 Task: Add Liquid Death Mountain Water to the cart.
Action: Mouse moved to (25, 104)
Screenshot: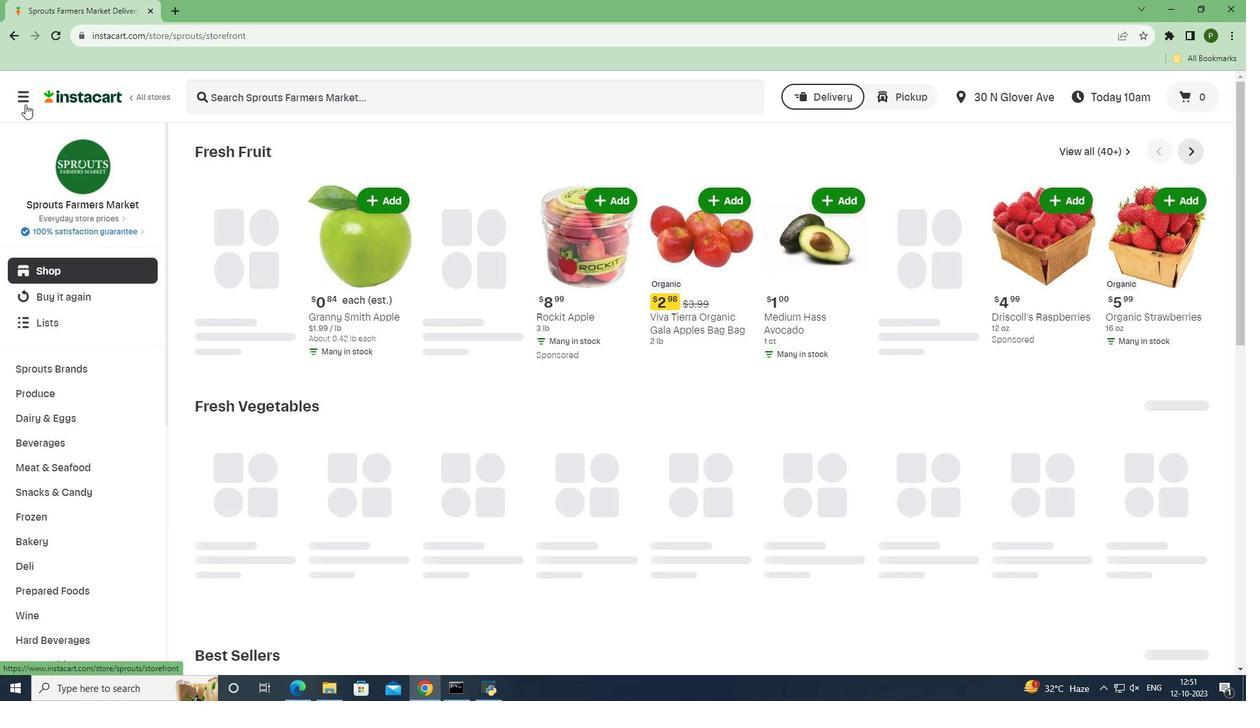 
Action: Mouse pressed left at (25, 104)
Screenshot: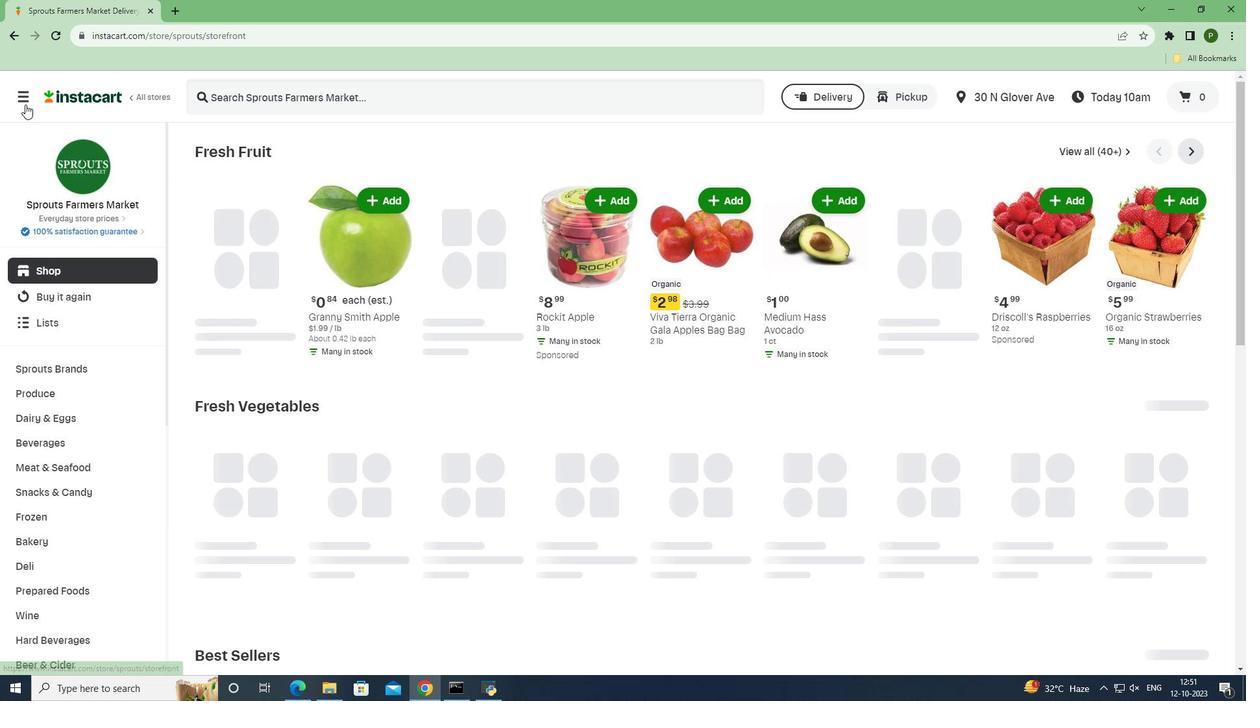 
Action: Mouse moved to (63, 349)
Screenshot: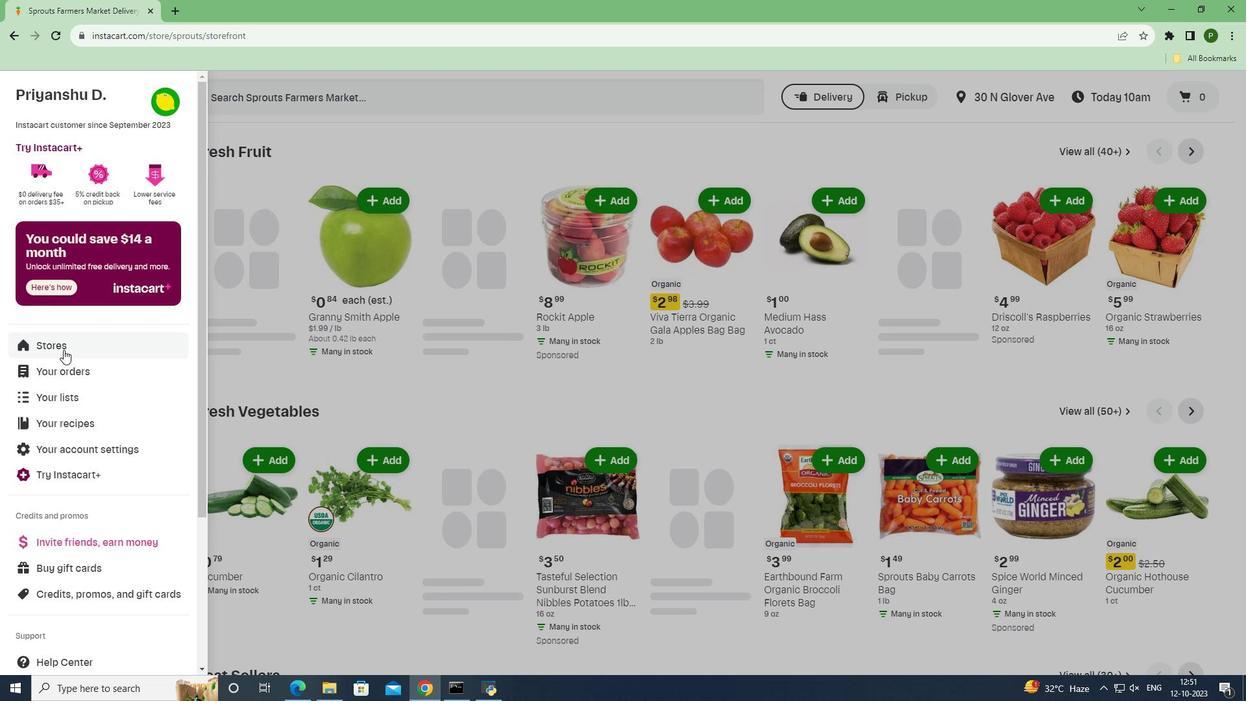 
Action: Mouse pressed left at (63, 349)
Screenshot: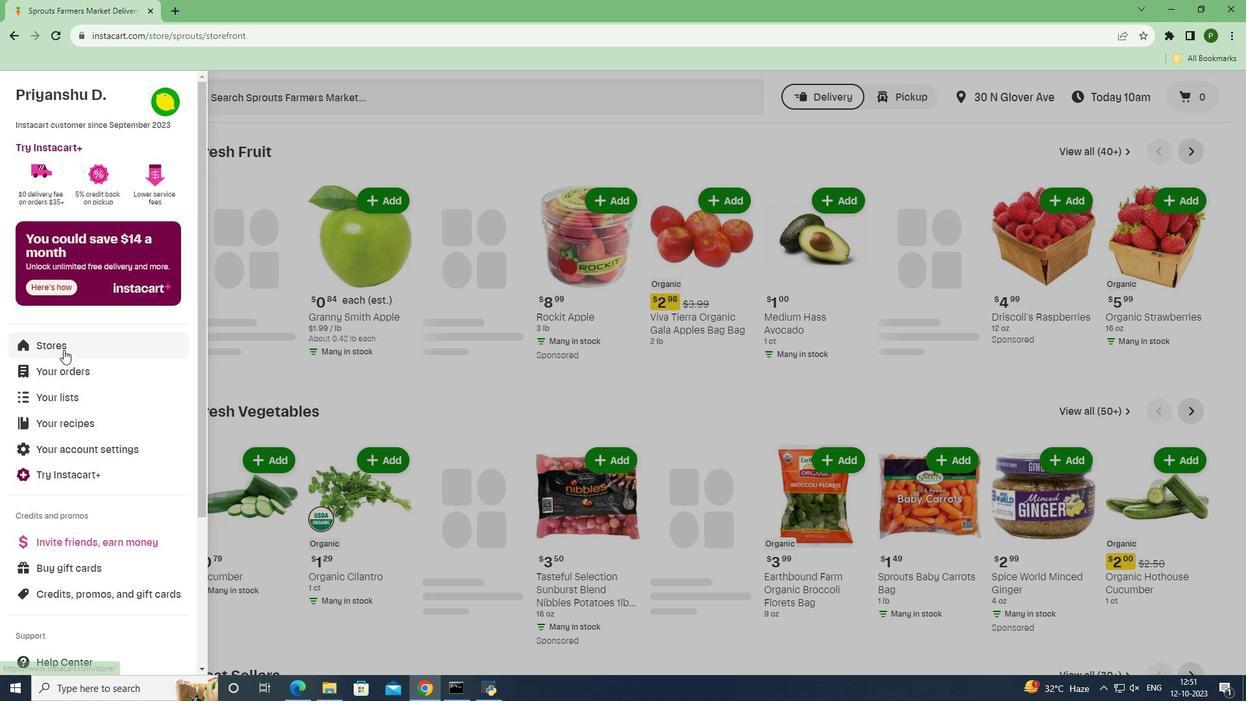 
Action: Mouse moved to (301, 153)
Screenshot: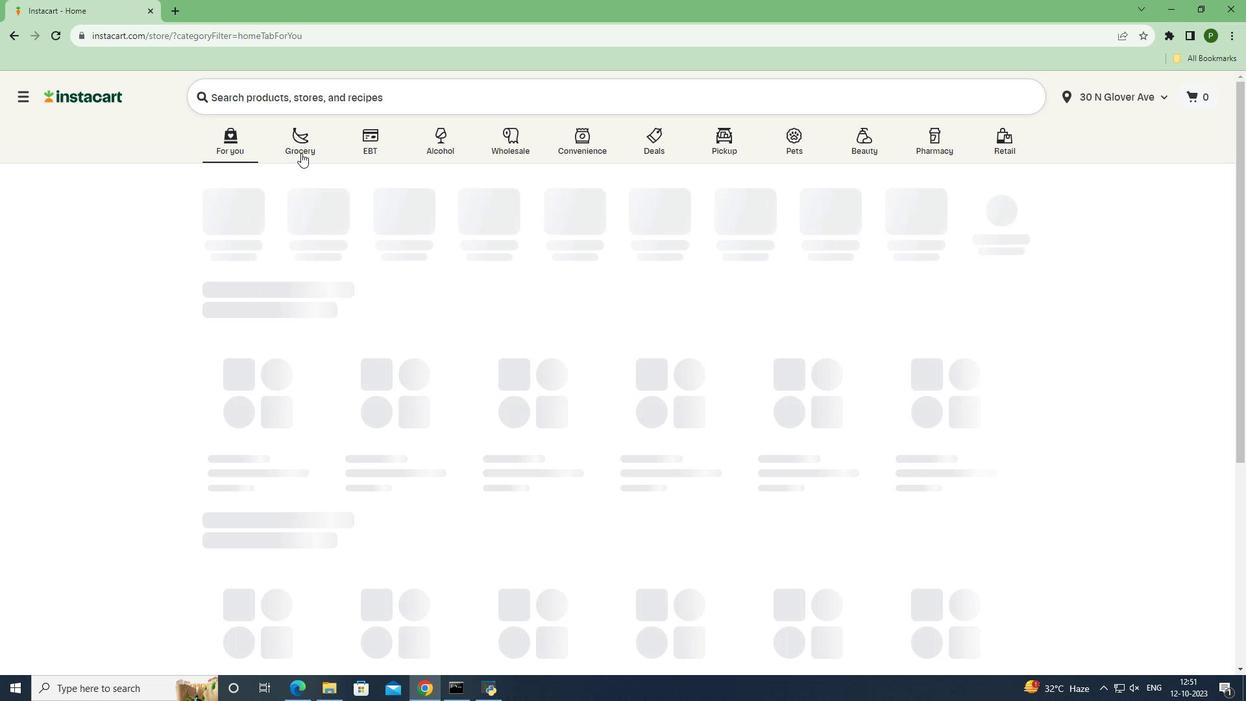 
Action: Mouse pressed left at (301, 153)
Screenshot: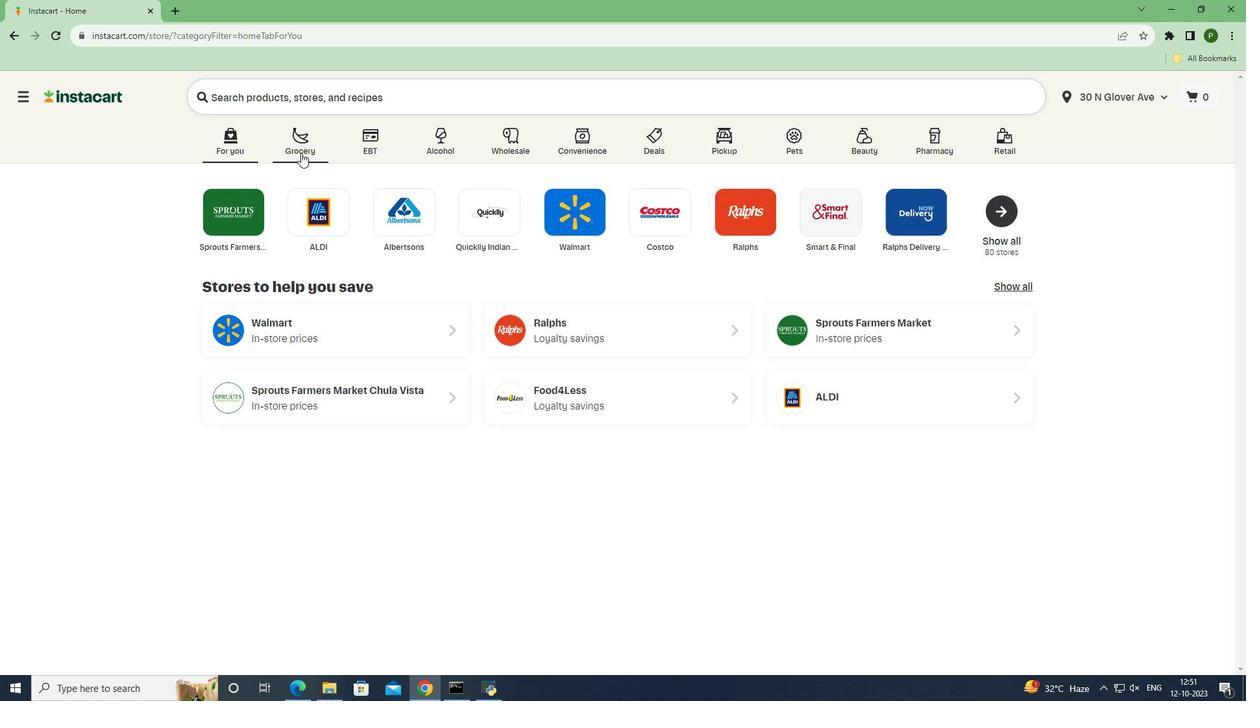 
Action: Mouse moved to (527, 309)
Screenshot: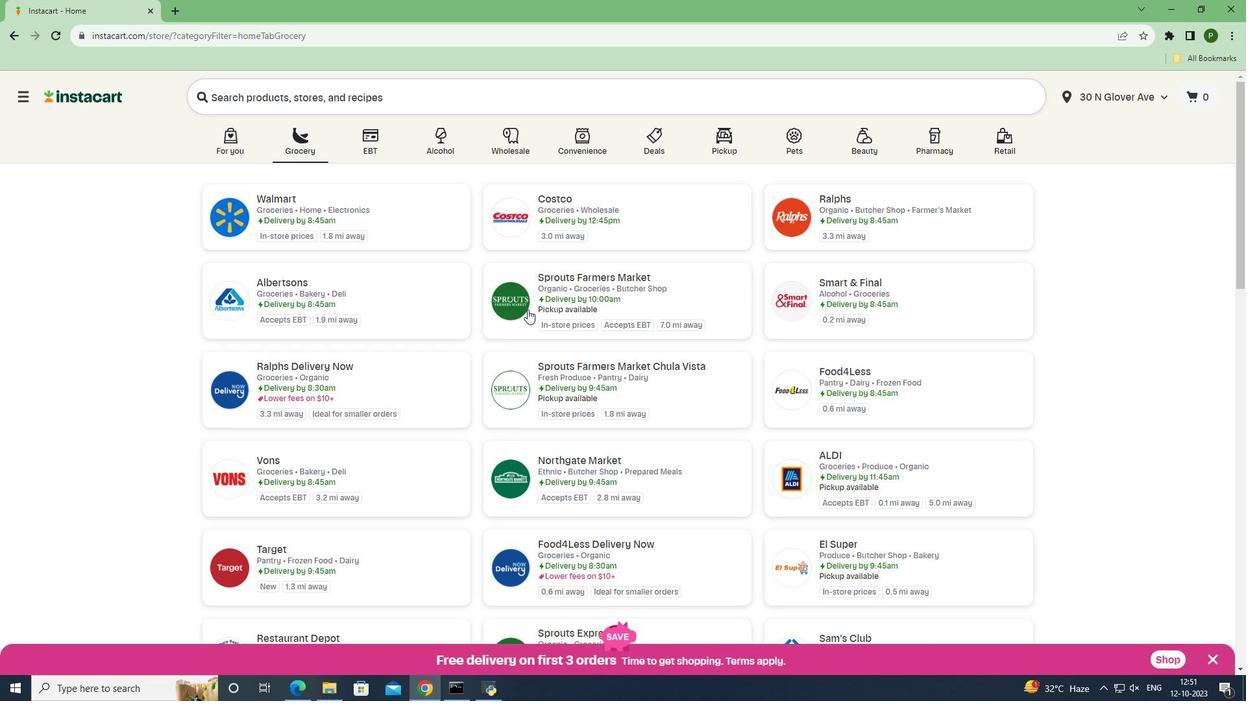 
Action: Mouse pressed left at (527, 309)
Screenshot: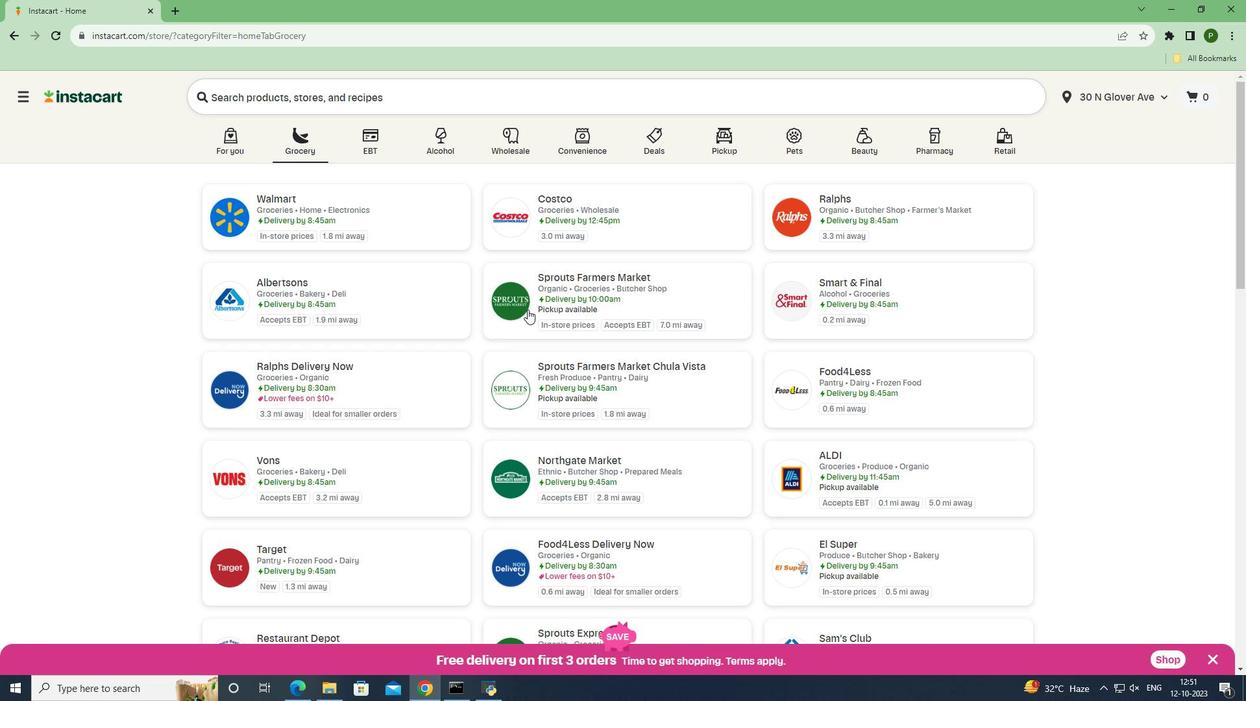 
Action: Mouse moved to (108, 444)
Screenshot: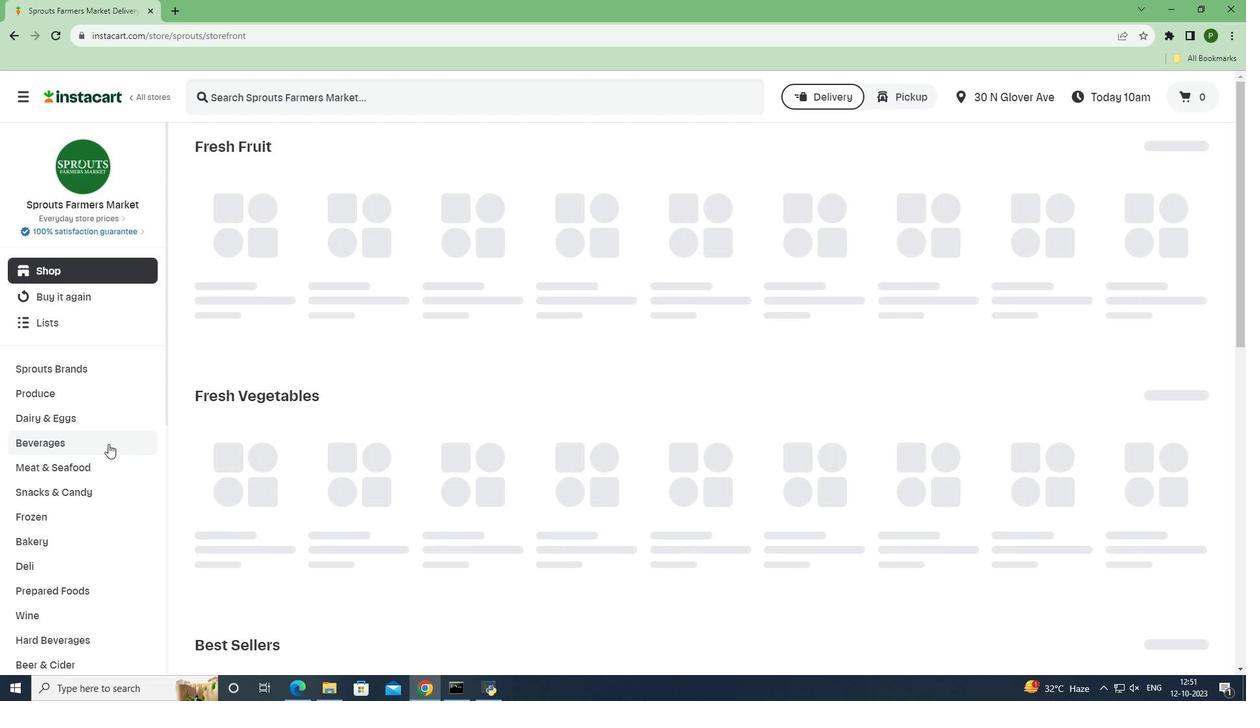 
Action: Mouse pressed left at (108, 444)
Screenshot: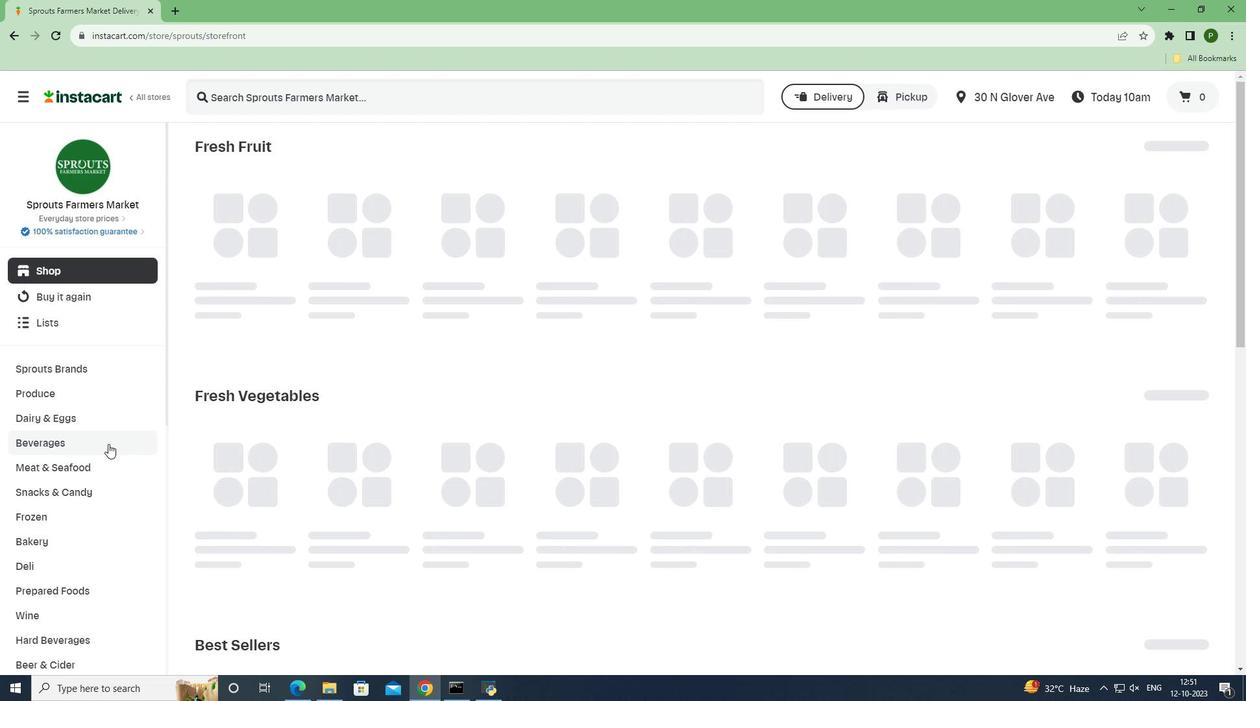 
Action: Mouse moved to (566, 324)
Screenshot: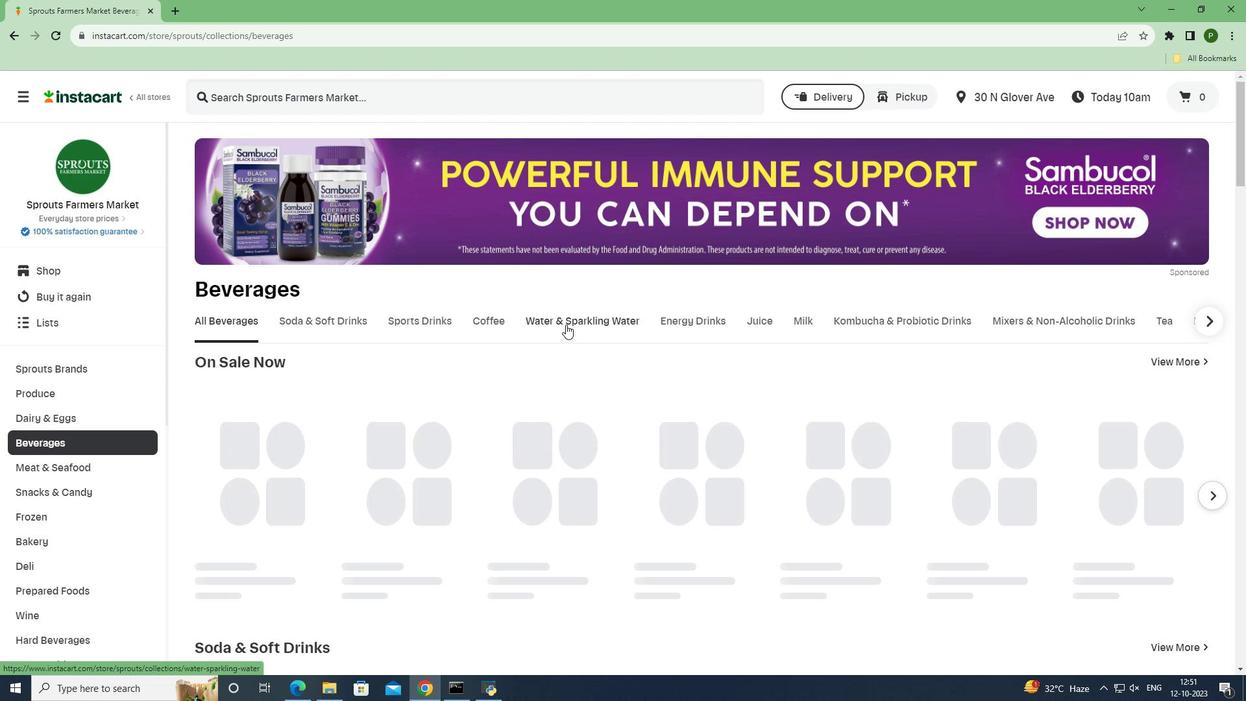 
Action: Mouse pressed left at (566, 324)
Screenshot: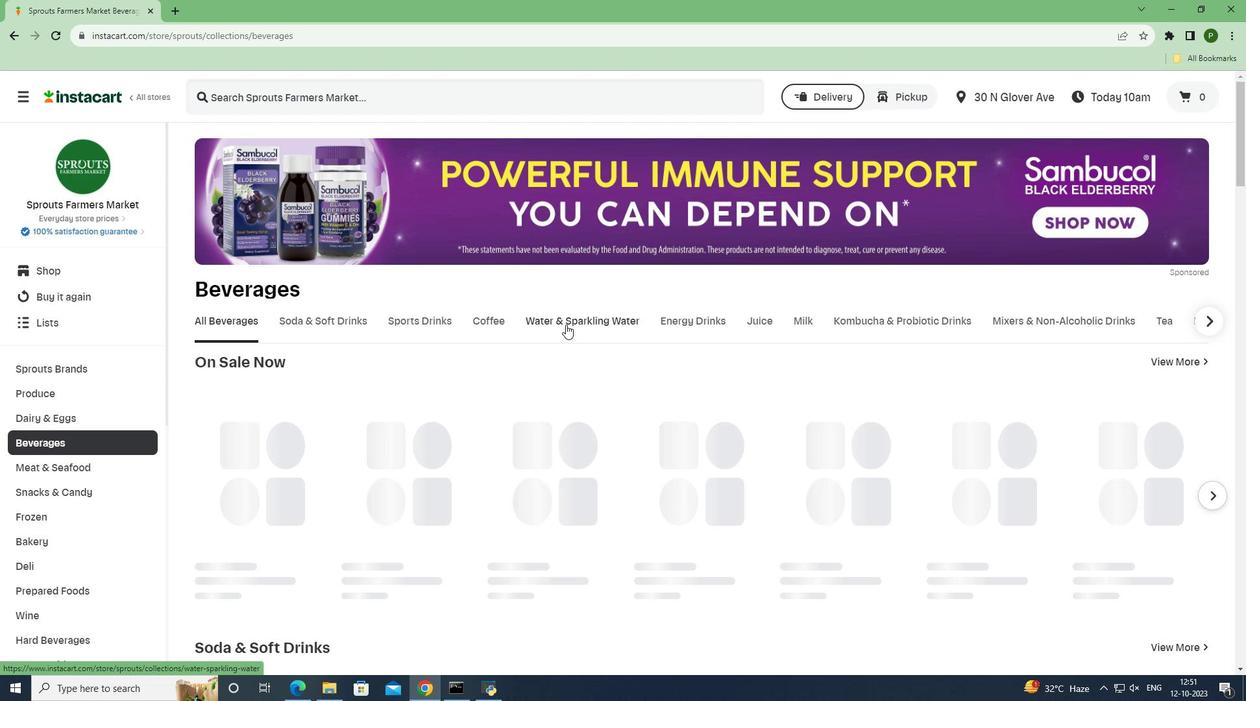 
Action: Mouse moved to (315, 98)
Screenshot: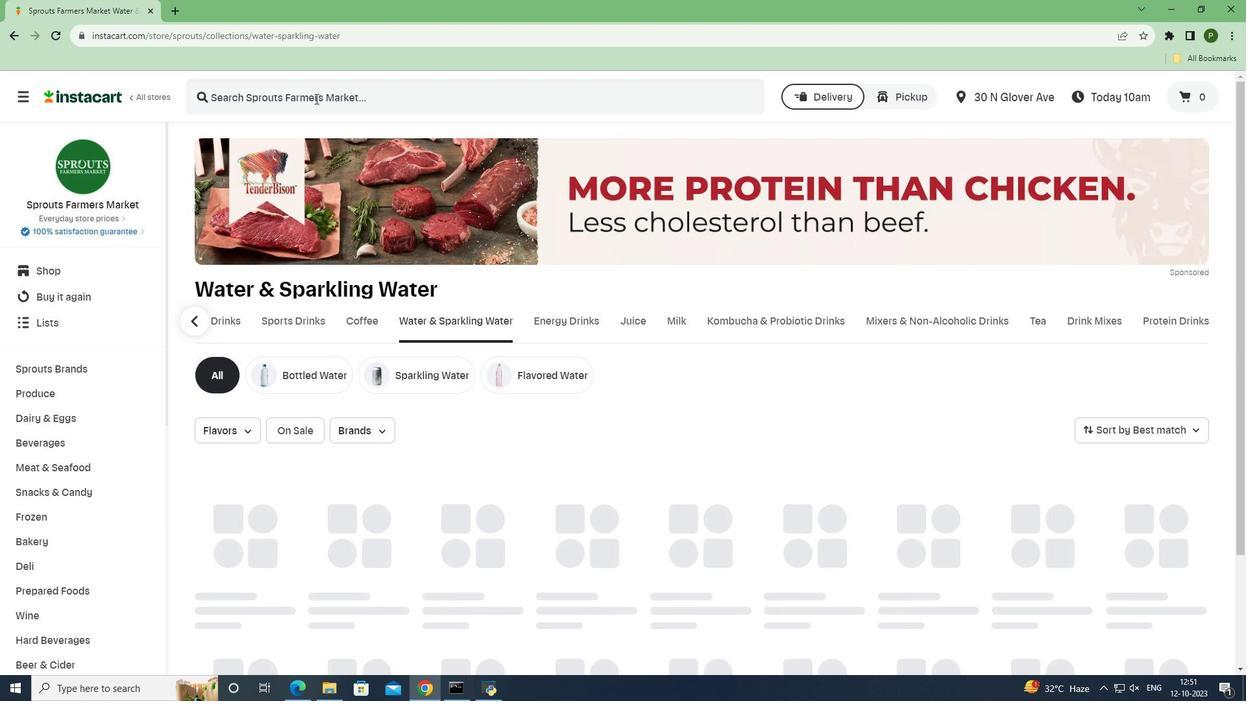 
Action: Mouse pressed left at (315, 98)
Screenshot: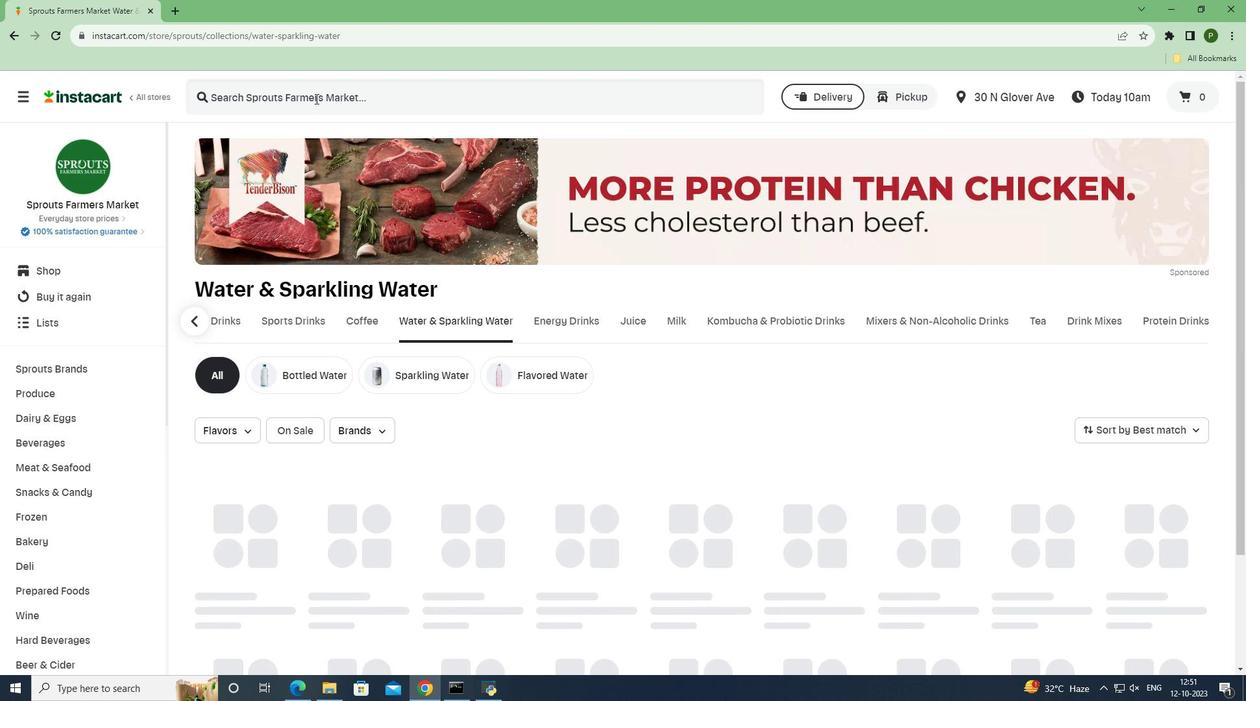 
Action: Key pressed <Key.caps_lock><Key.caps_lock>l<Key.caps_lock>IQUID<Key.space><Key.caps_lock>d<Key.caps_lock>EATH<Key.space><Key.caps_lock>m<Key.caps_lock>OUNTAIN<Key.space><Key.caps_lock>w<Key.caps_lock>ATER<Key.space><Key.enter>
Screenshot: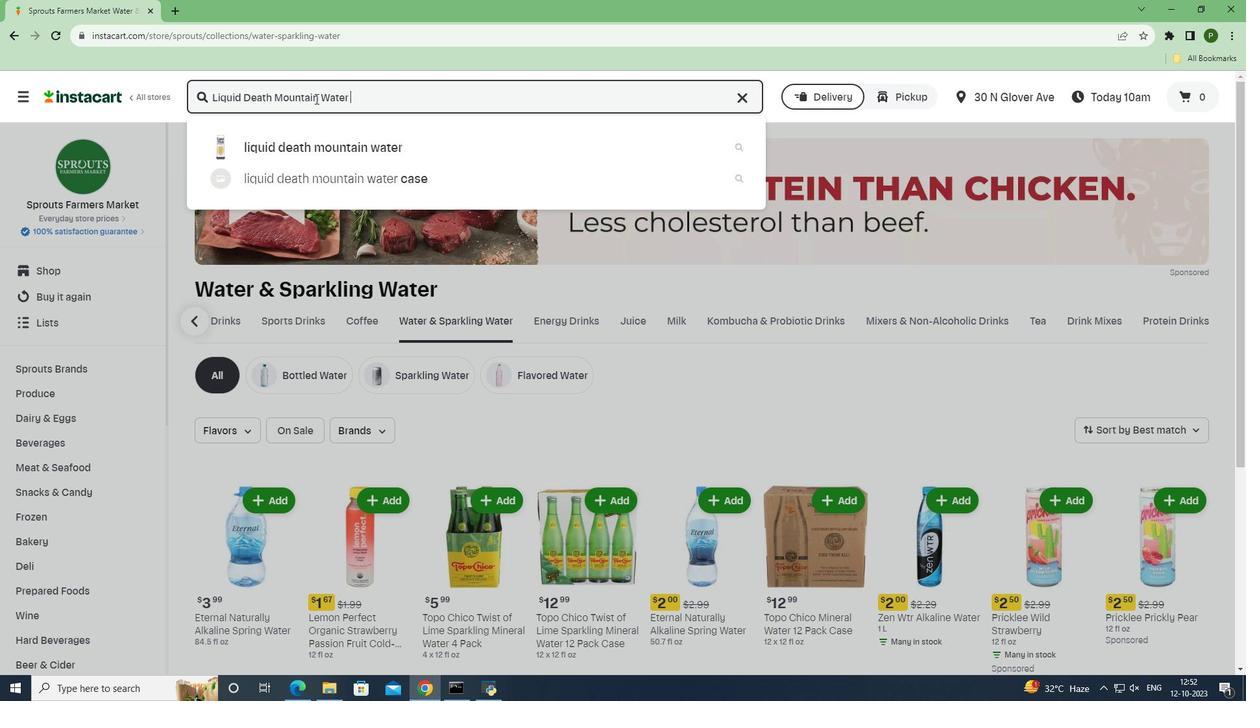 
Action: Mouse moved to (756, 370)
Screenshot: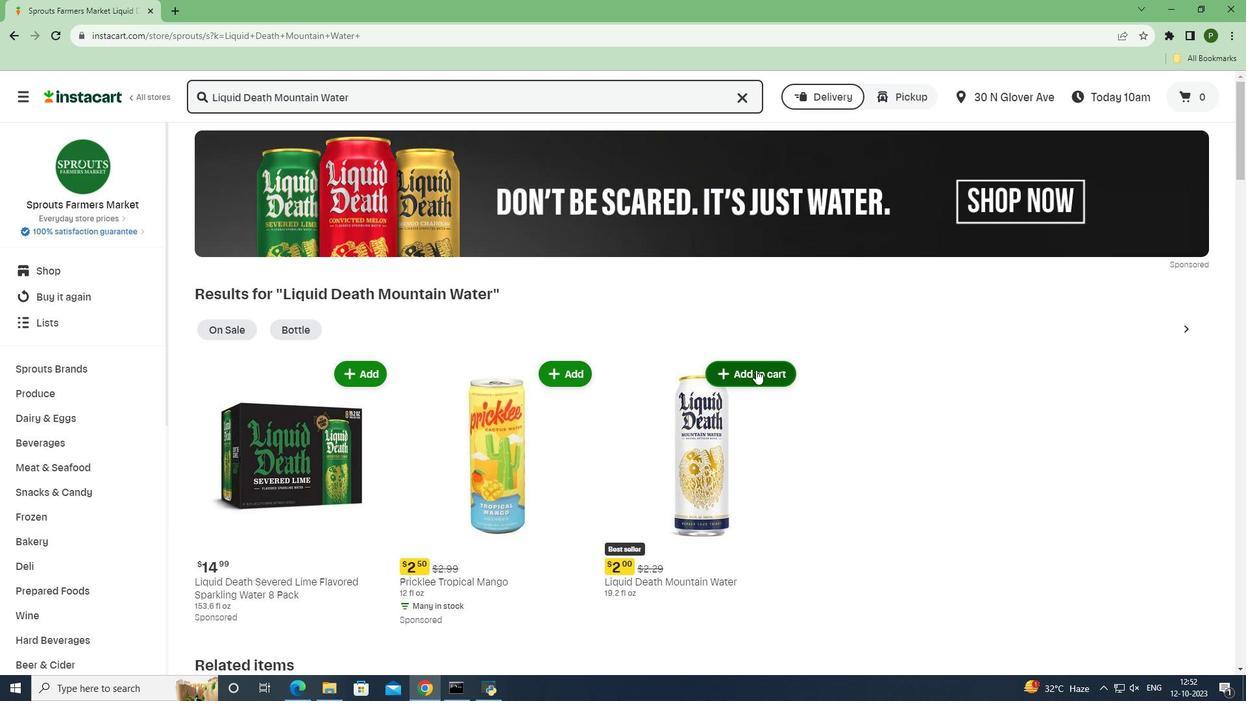 
Action: Mouse pressed left at (756, 370)
Screenshot: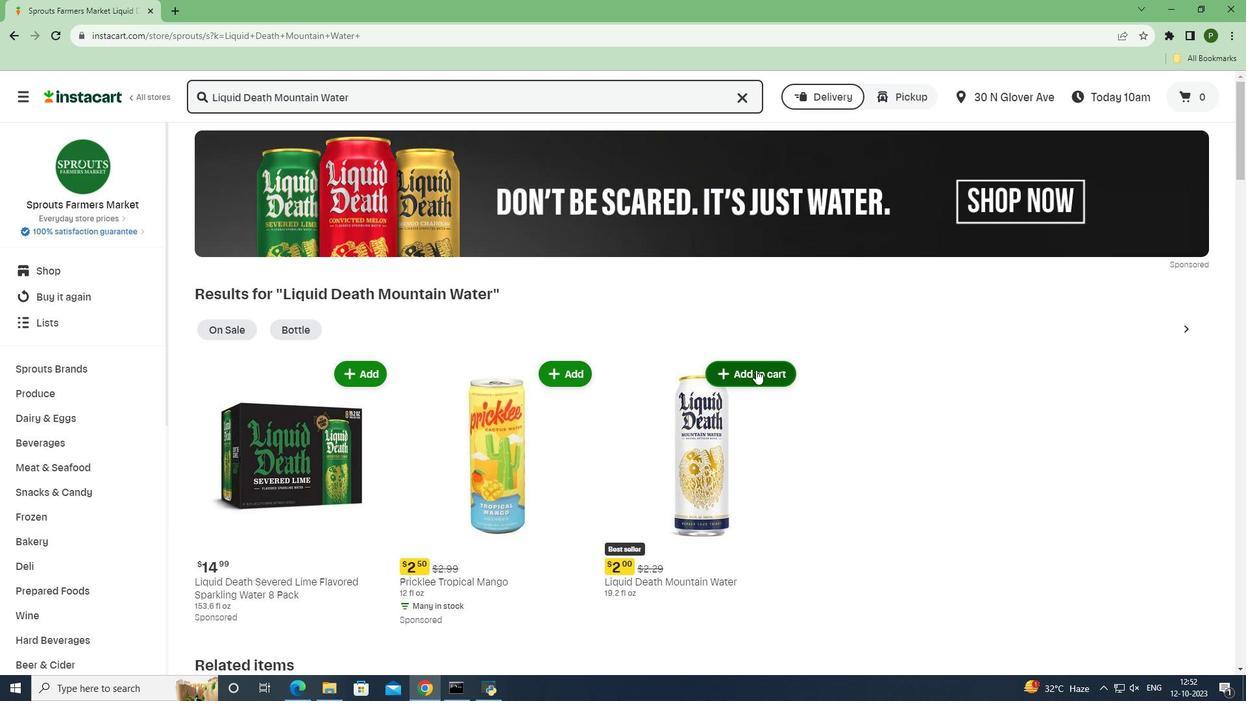 
Action: Mouse moved to (774, 427)
Screenshot: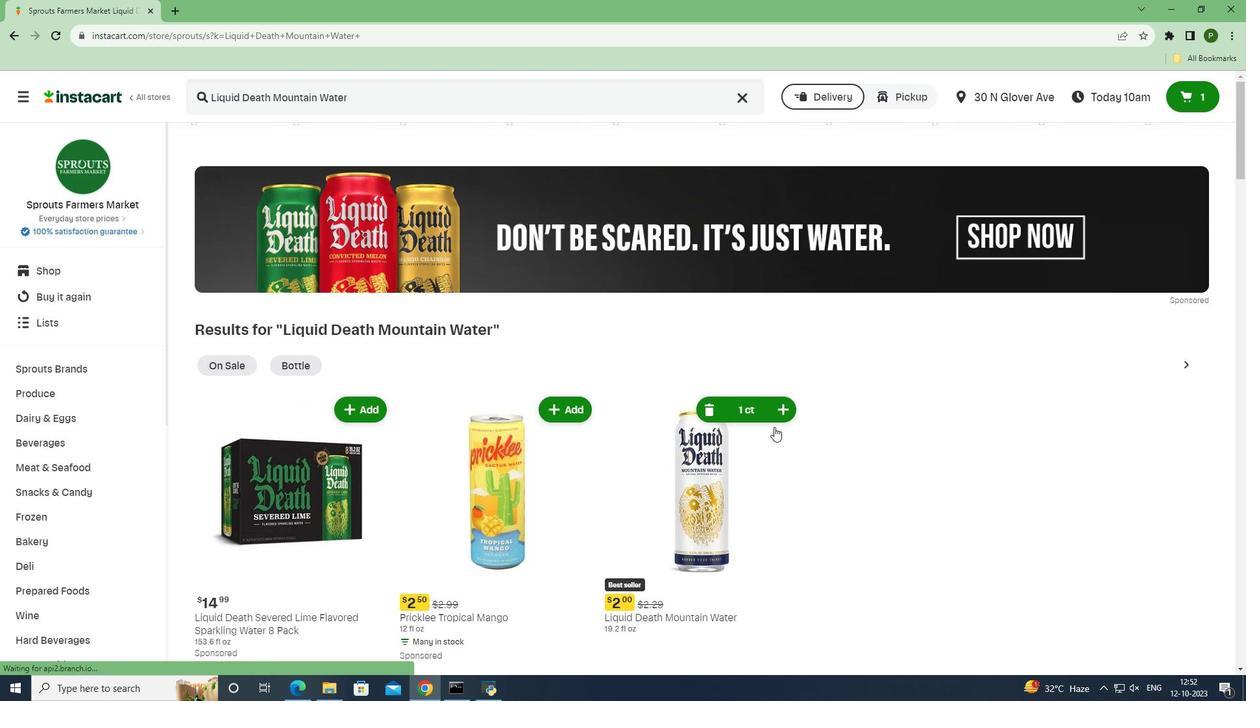 
